 Task: Filter people with service categories by Operations.
Action: Mouse moved to (344, 79)
Screenshot: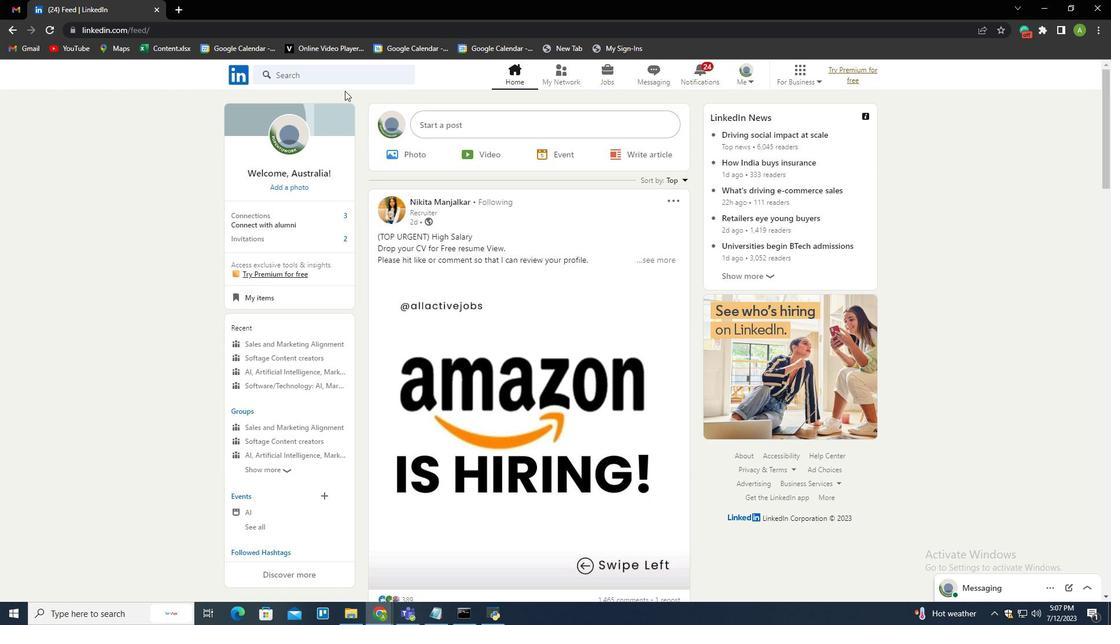 
Action: Mouse pressed left at (344, 79)
Screenshot: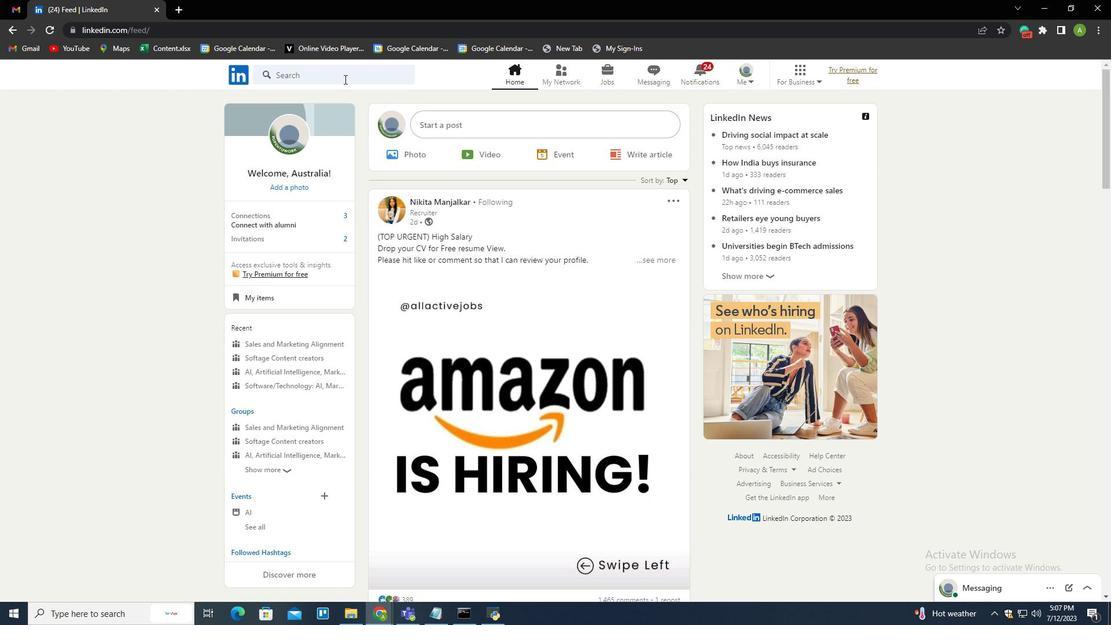 
Action: Mouse moved to (318, 167)
Screenshot: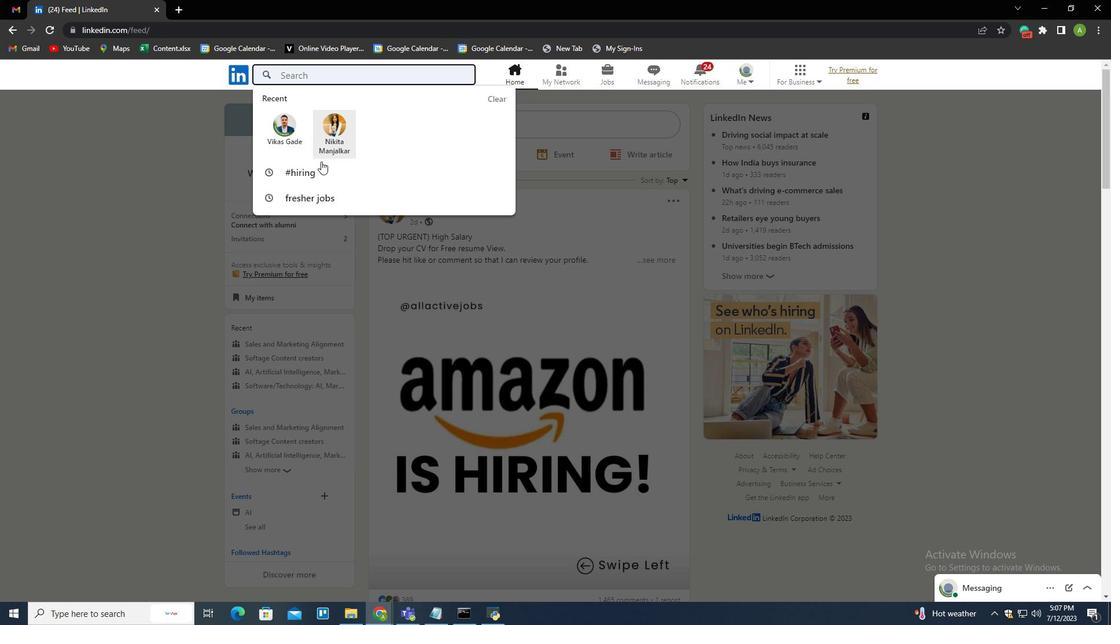 
Action: Mouse pressed left at (318, 167)
Screenshot: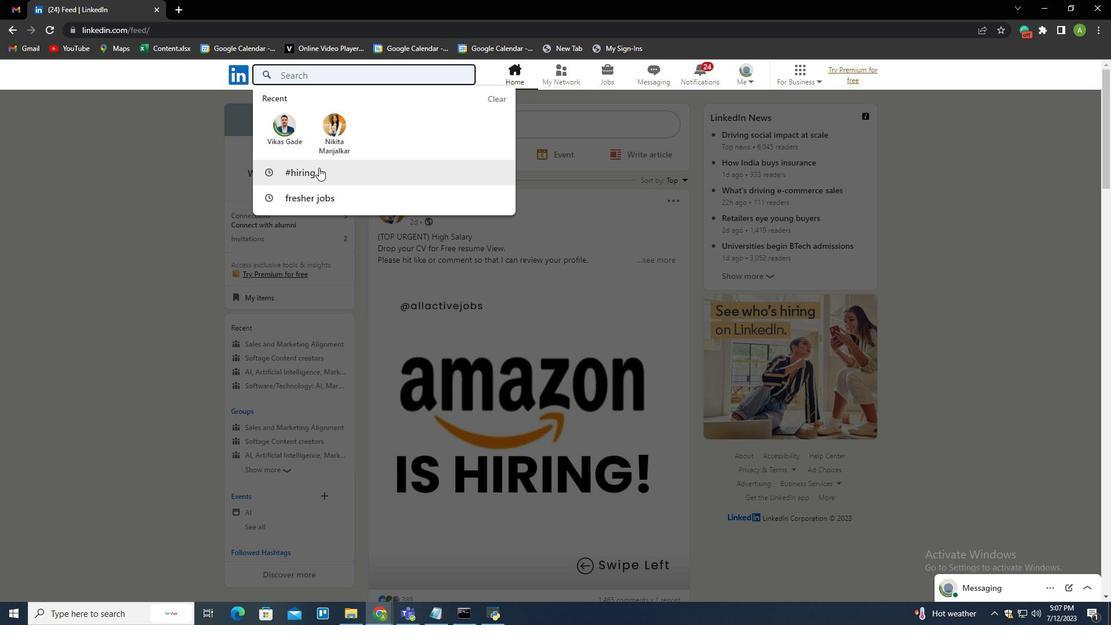 
Action: Mouse moved to (455, 102)
Screenshot: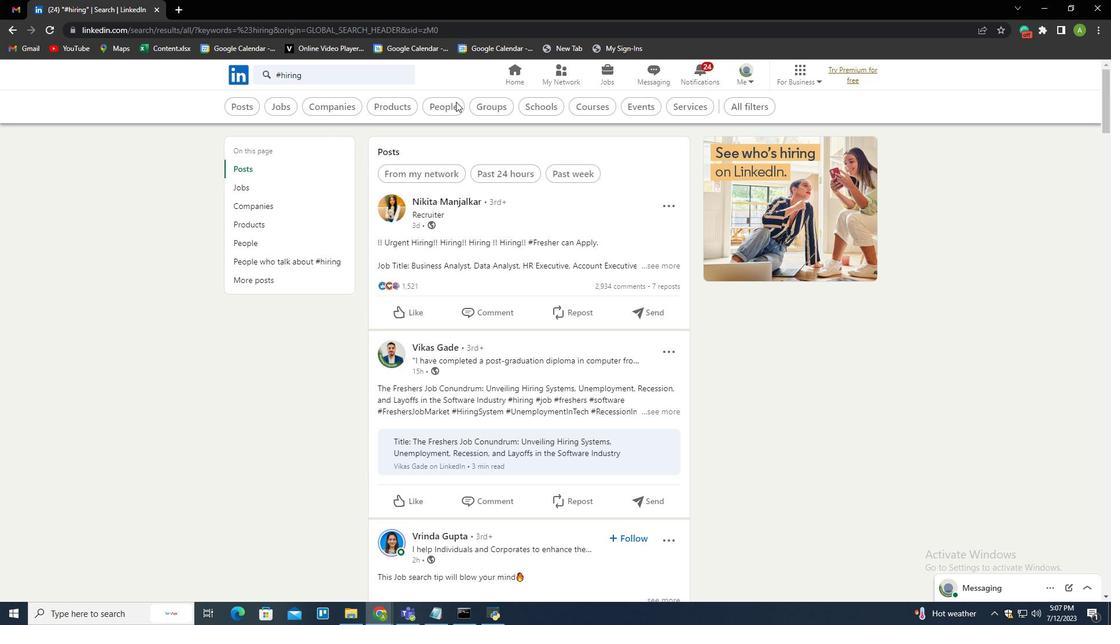 
Action: Mouse pressed left at (455, 102)
Screenshot: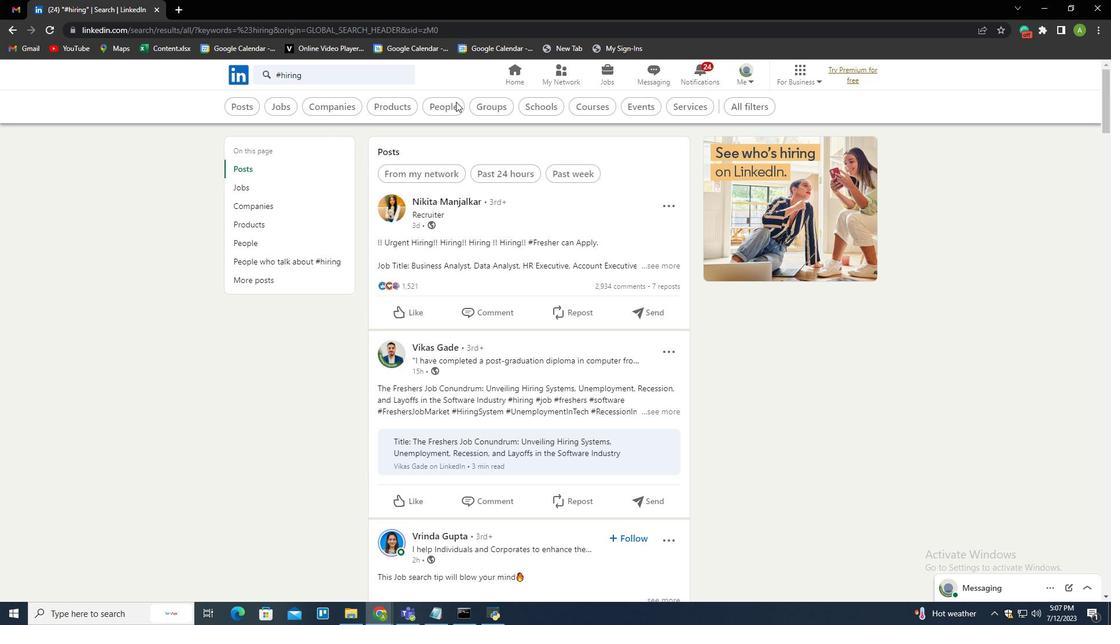
Action: Mouse moved to (563, 108)
Screenshot: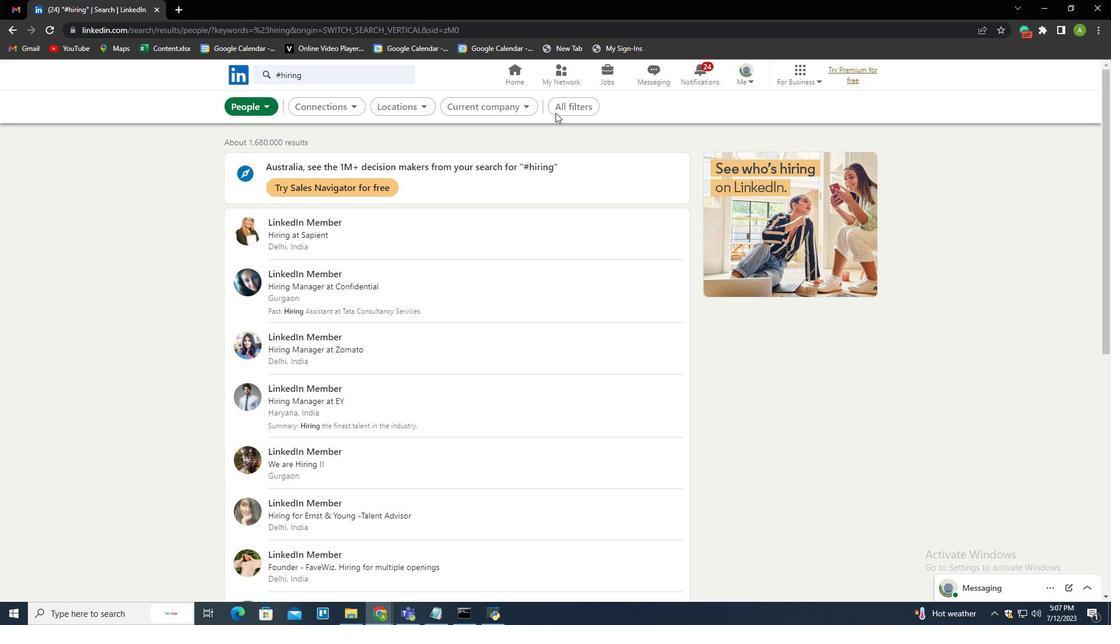 
Action: Mouse pressed left at (563, 108)
Screenshot: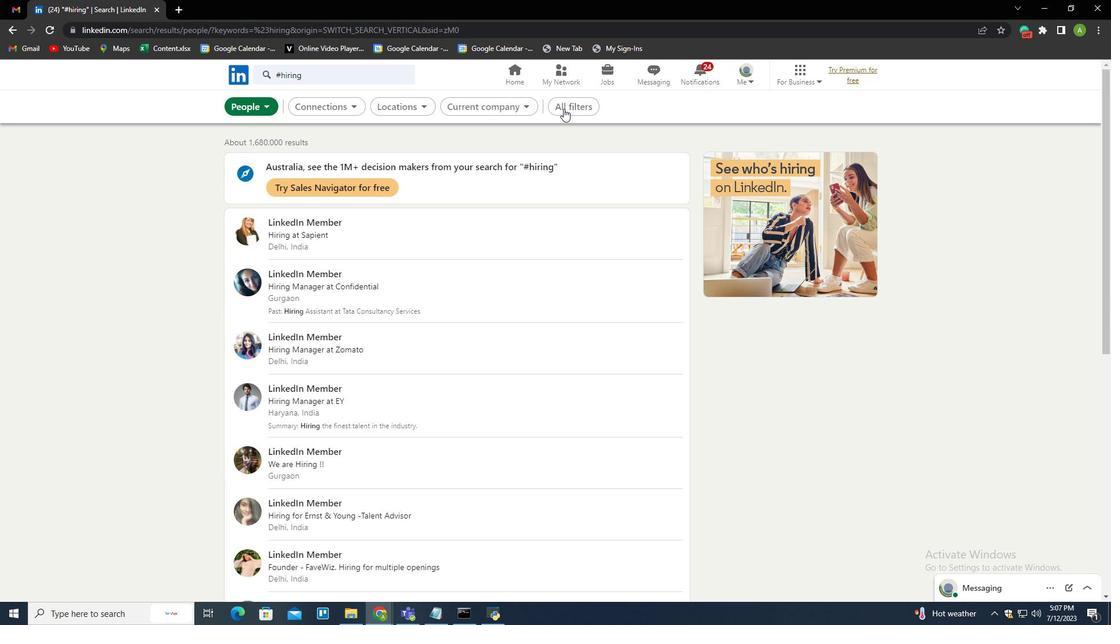 
Action: Mouse moved to (866, 386)
Screenshot: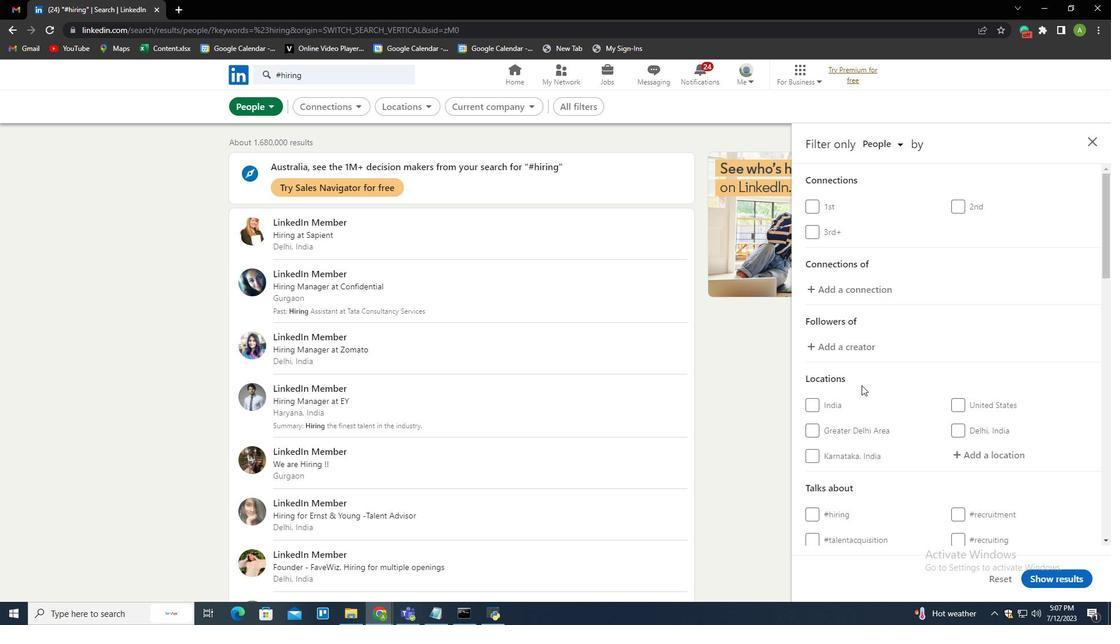 
Action: Mouse scrolled (866, 386) with delta (0, 0)
Screenshot: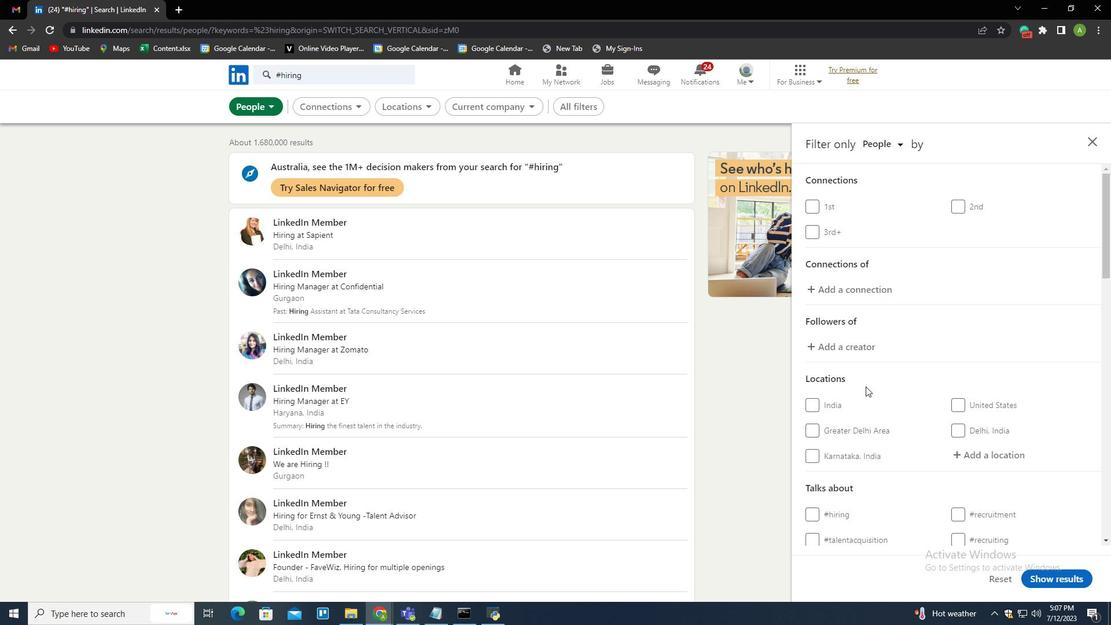 
Action: Mouse scrolled (866, 386) with delta (0, 0)
Screenshot: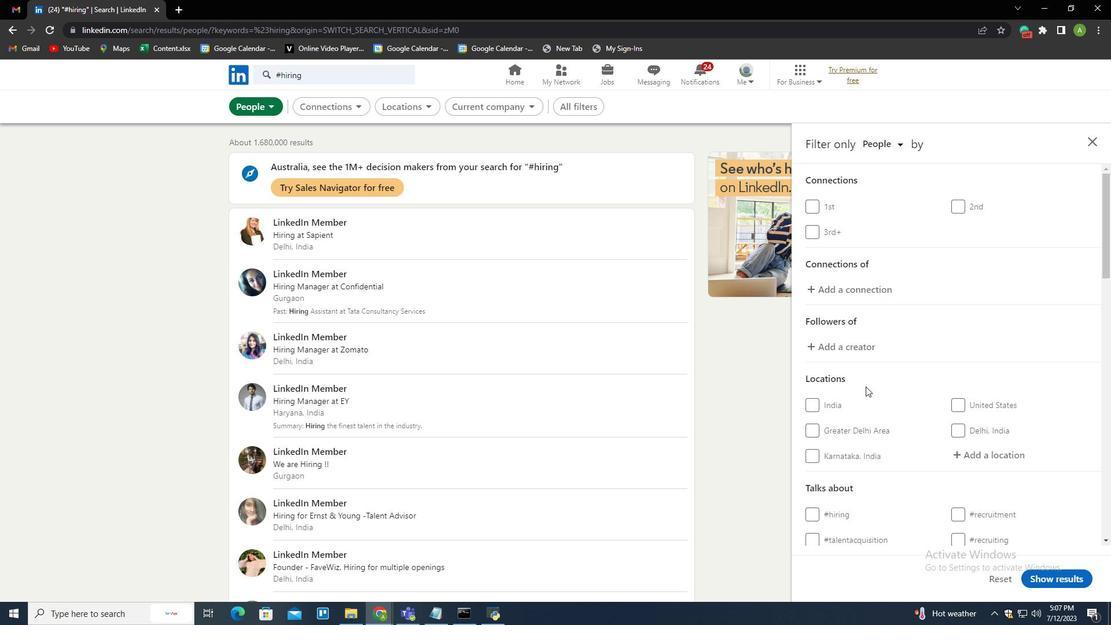 
Action: Mouse scrolled (866, 386) with delta (0, 0)
Screenshot: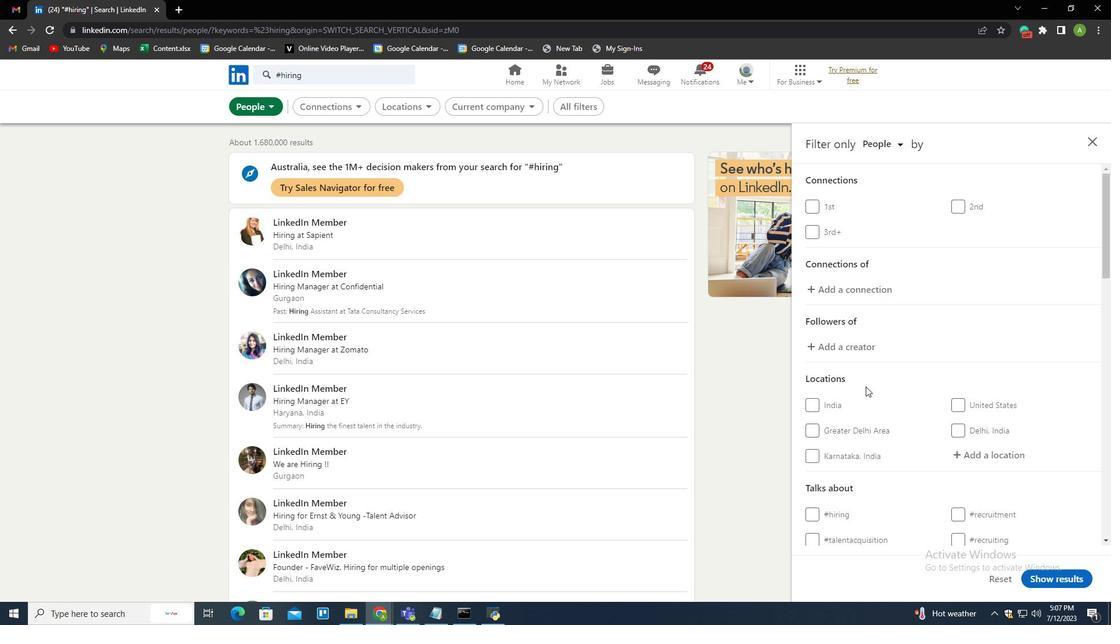 
Action: Mouse scrolled (866, 386) with delta (0, 0)
Screenshot: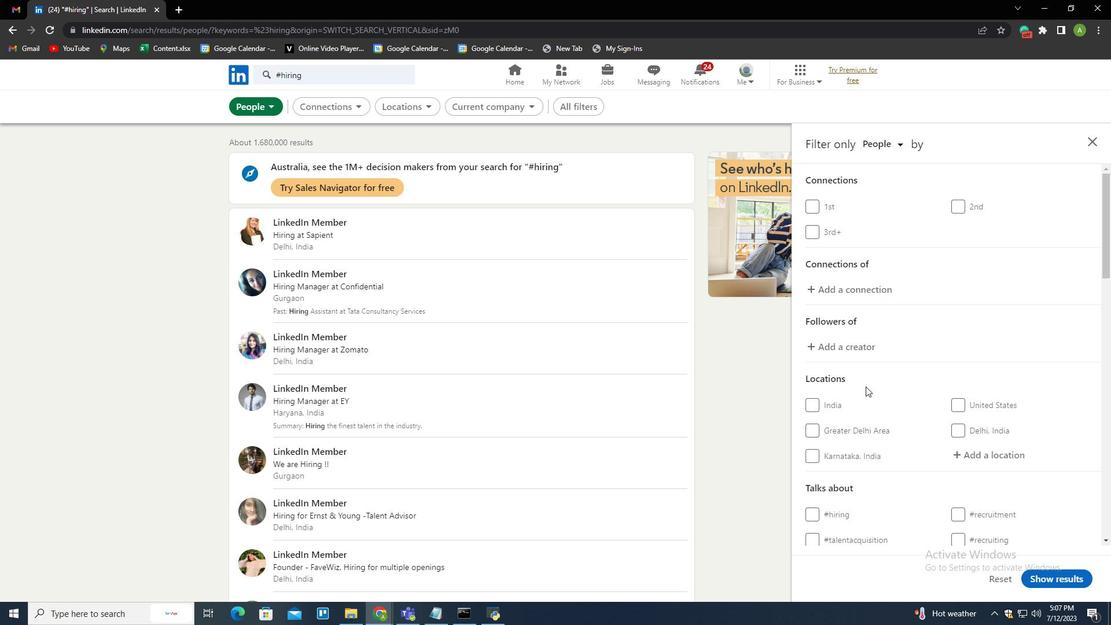 
Action: Mouse scrolled (866, 386) with delta (0, 0)
Screenshot: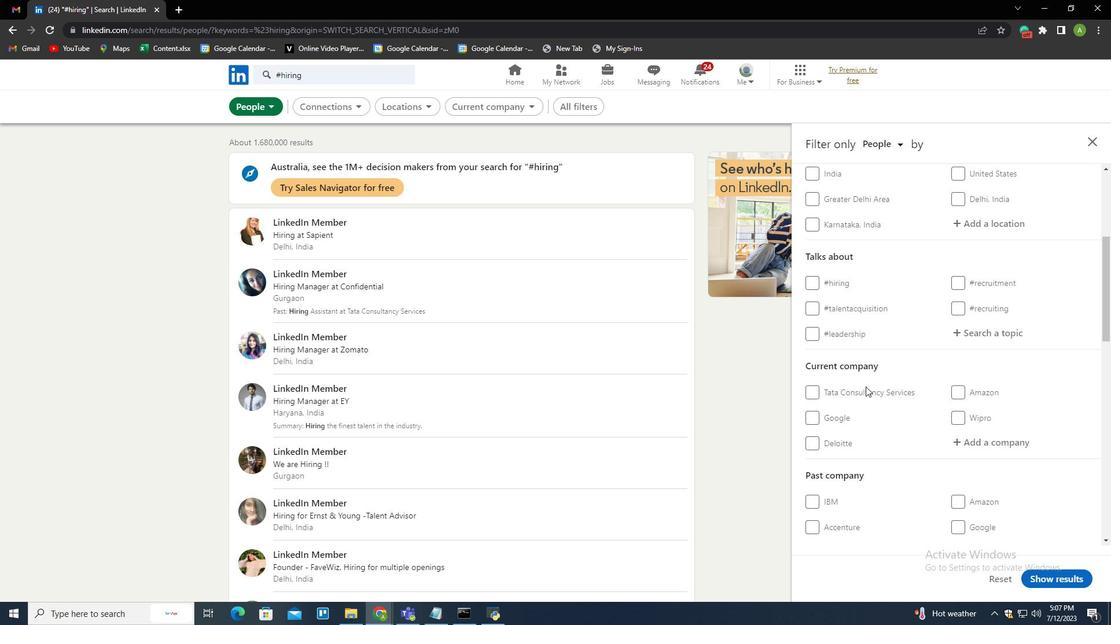 
Action: Mouse scrolled (866, 386) with delta (0, 0)
Screenshot: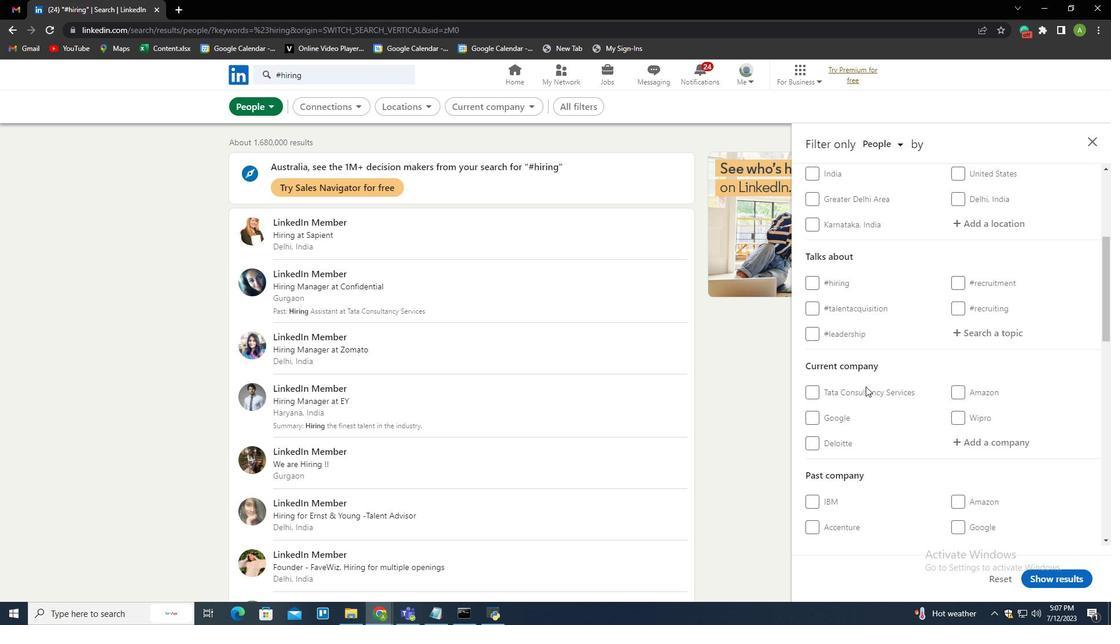 
Action: Mouse scrolled (866, 386) with delta (0, 0)
Screenshot: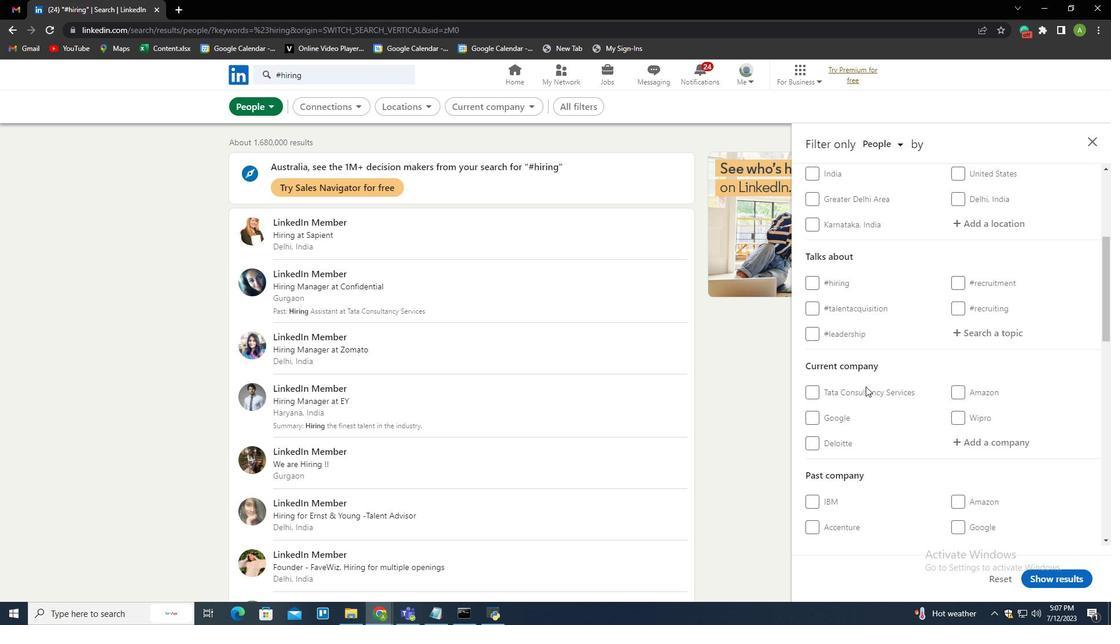 
Action: Mouse scrolled (866, 386) with delta (0, 0)
Screenshot: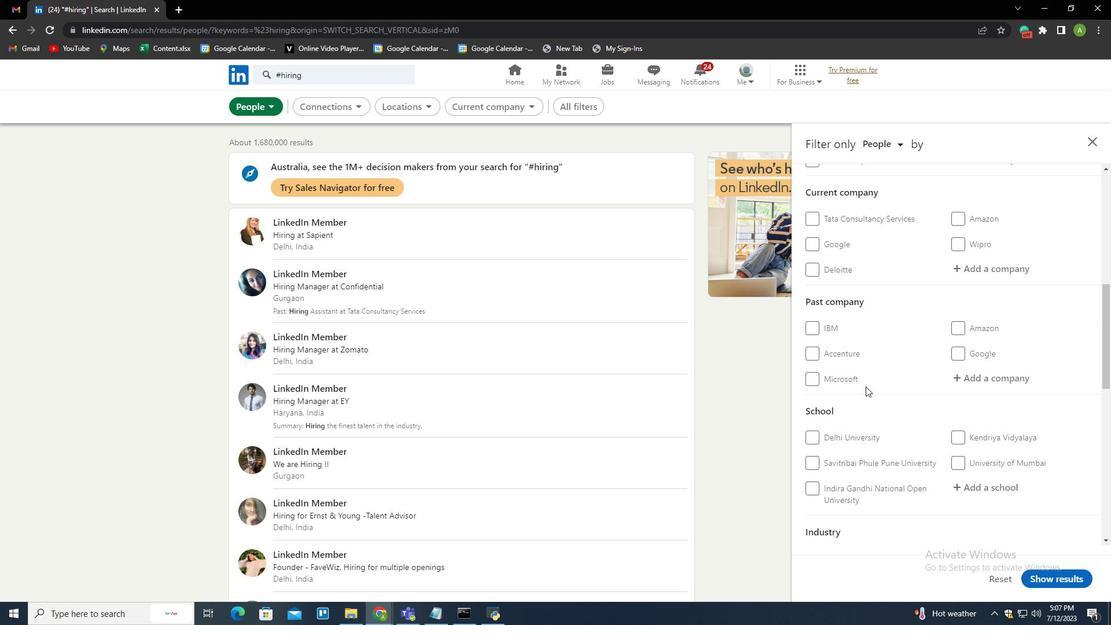 
Action: Mouse scrolled (866, 386) with delta (0, 0)
Screenshot: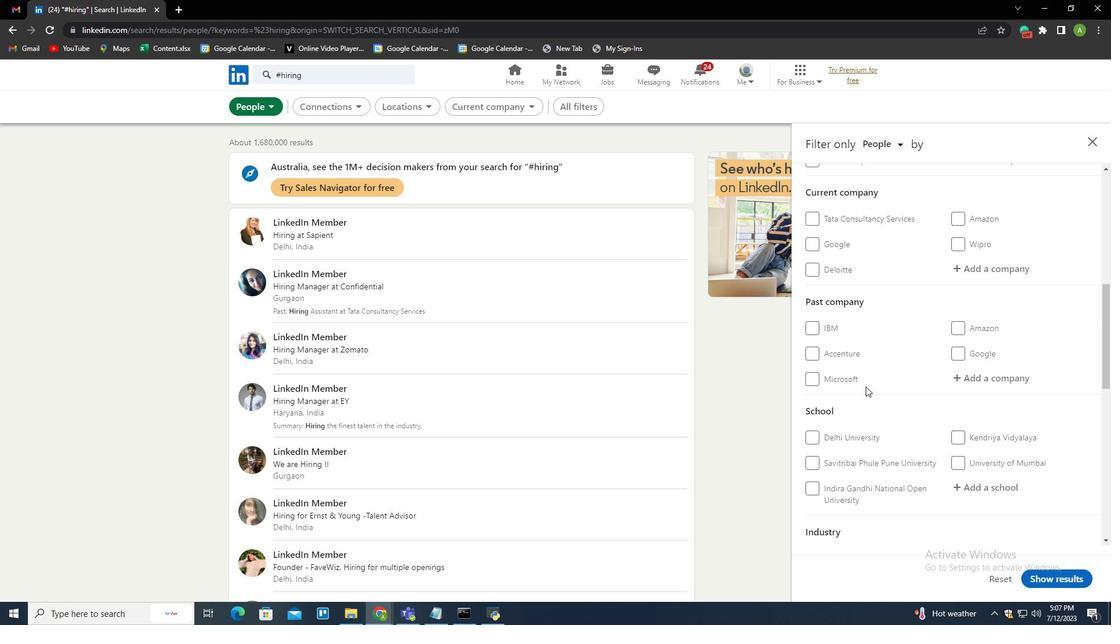
Action: Mouse scrolled (866, 386) with delta (0, 0)
Screenshot: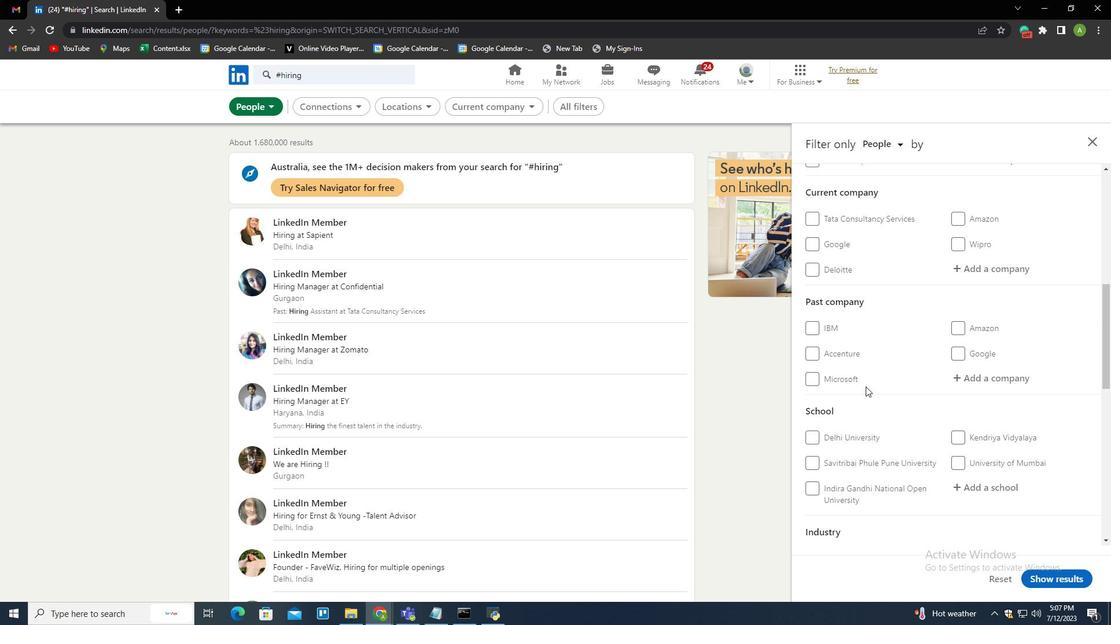
Action: Mouse scrolled (866, 386) with delta (0, 0)
Screenshot: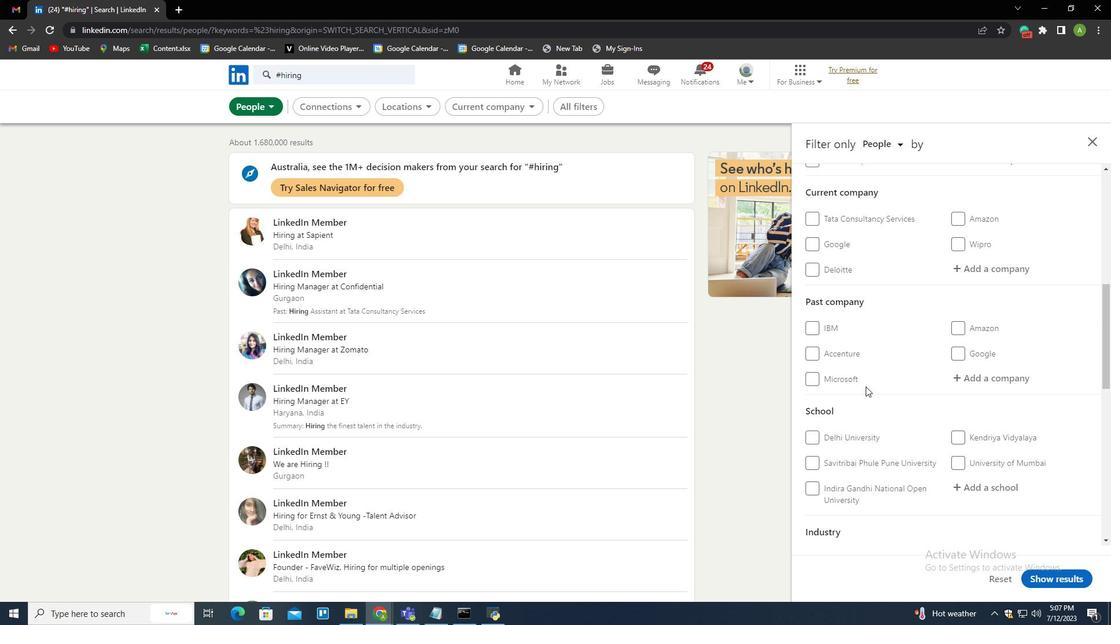 
Action: Mouse scrolled (866, 386) with delta (0, 0)
Screenshot: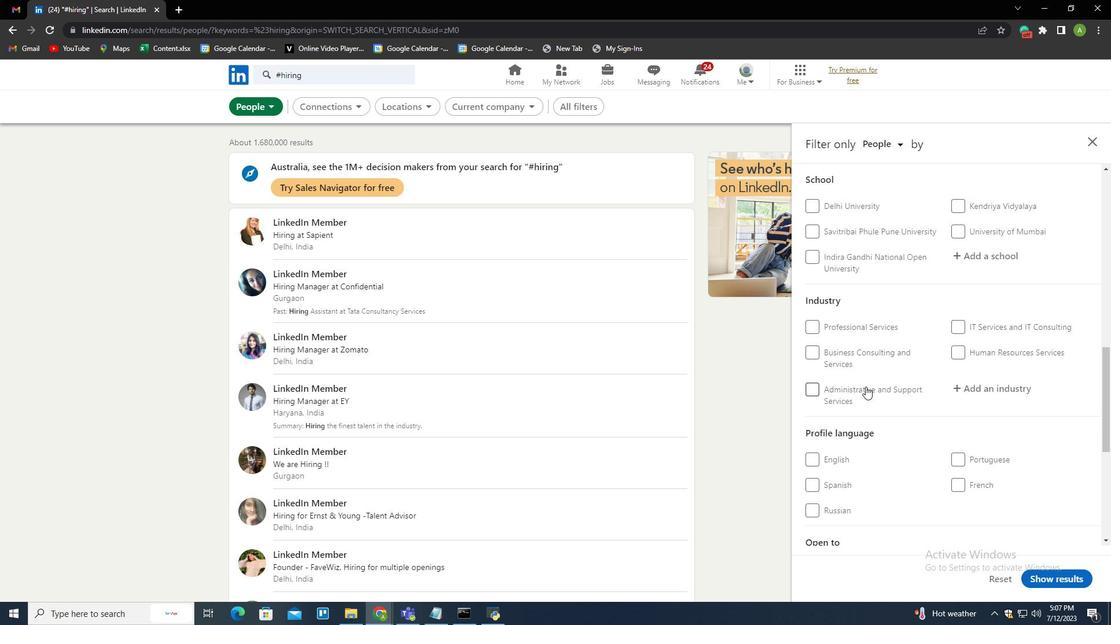 
Action: Mouse scrolled (866, 386) with delta (0, 0)
Screenshot: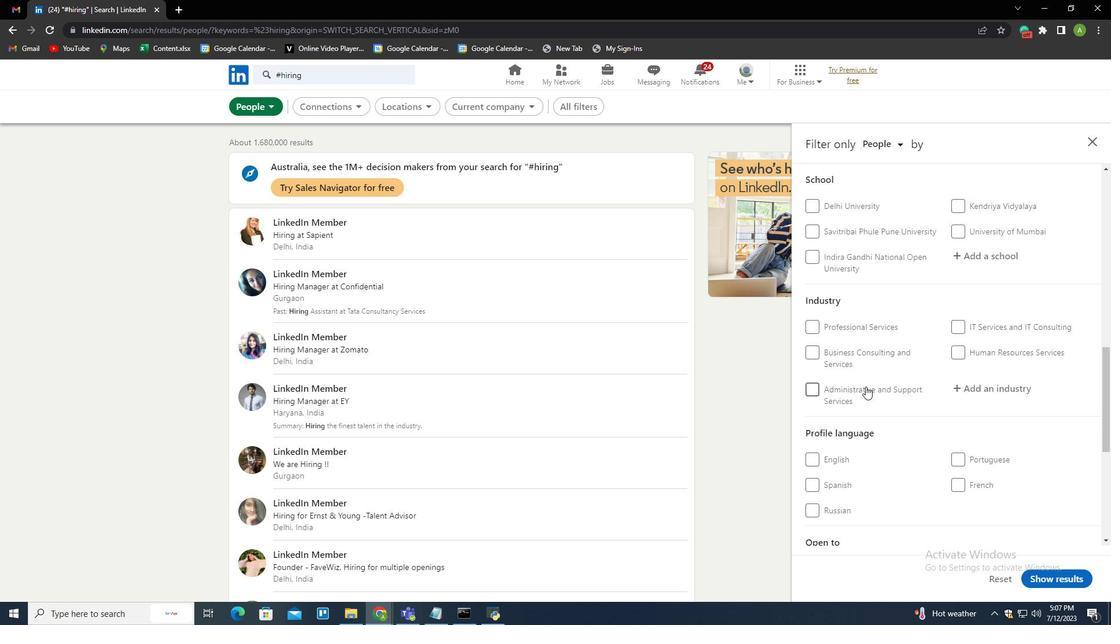 
Action: Mouse scrolled (866, 386) with delta (0, 0)
Screenshot: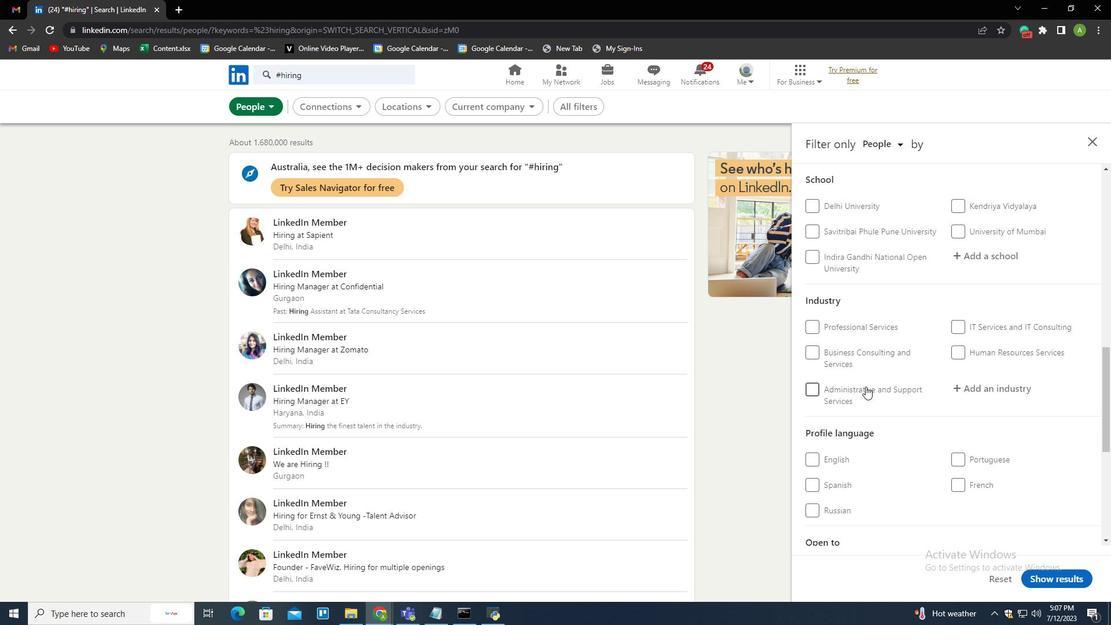 
Action: Mouse scrolled (866, 386) with delta (0, 0)
Screenshot: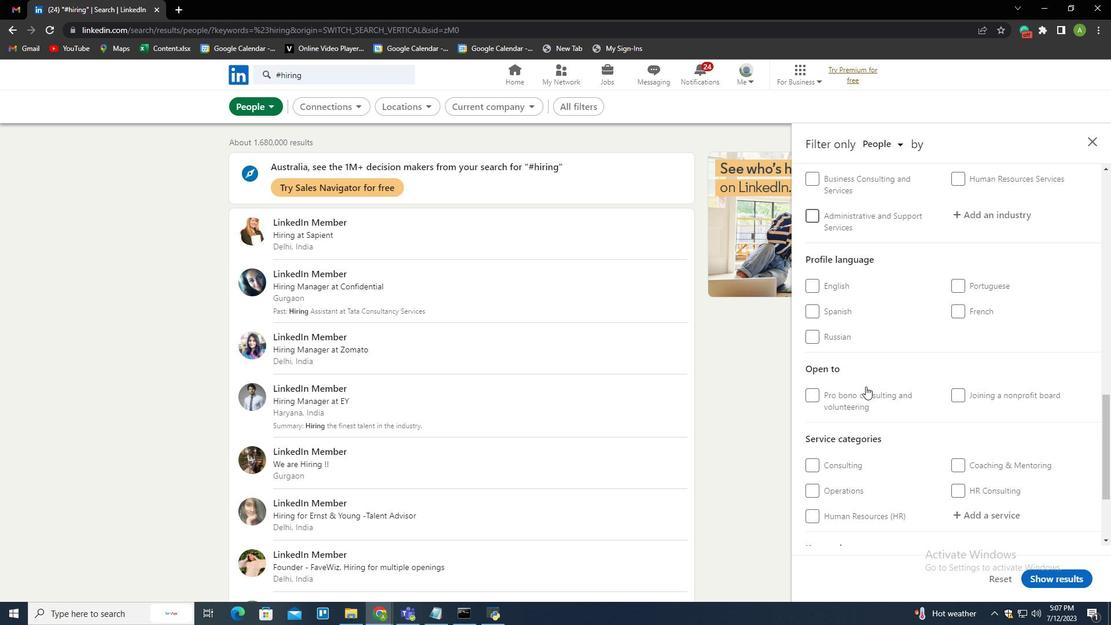 
Action: Mouse scrolled (866, 386) with delta (0, 0)
Screenshot: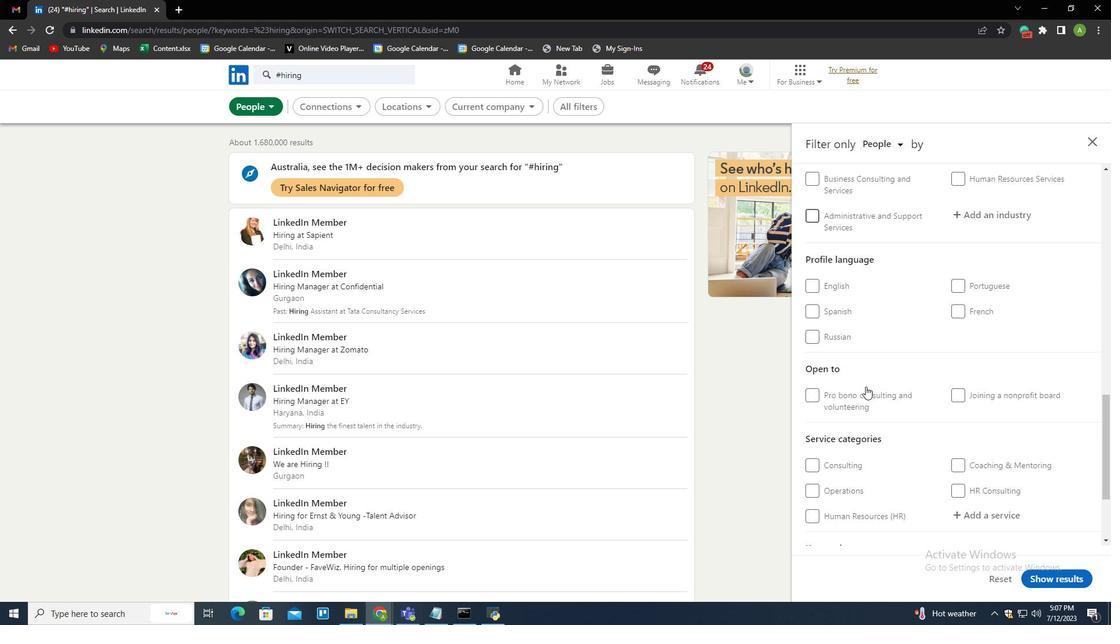 
Action: Mouse scrolled (866, 386) with delta (0, 0)
Screenshot: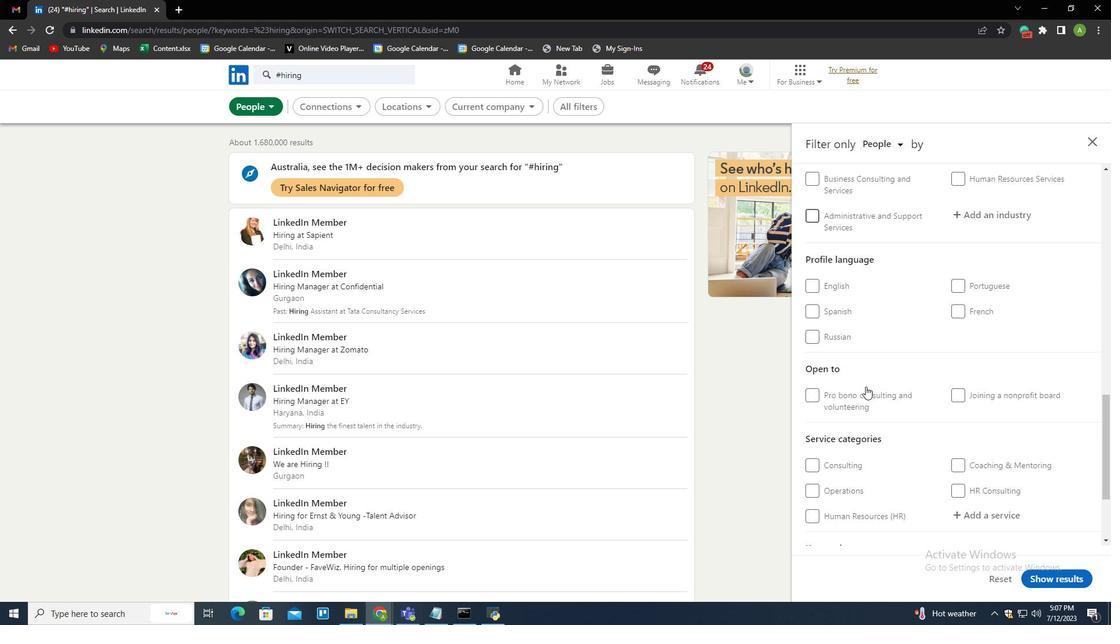 
Action: Mouse scrolled (866, 386) with delta (0, 0)
Screenshot: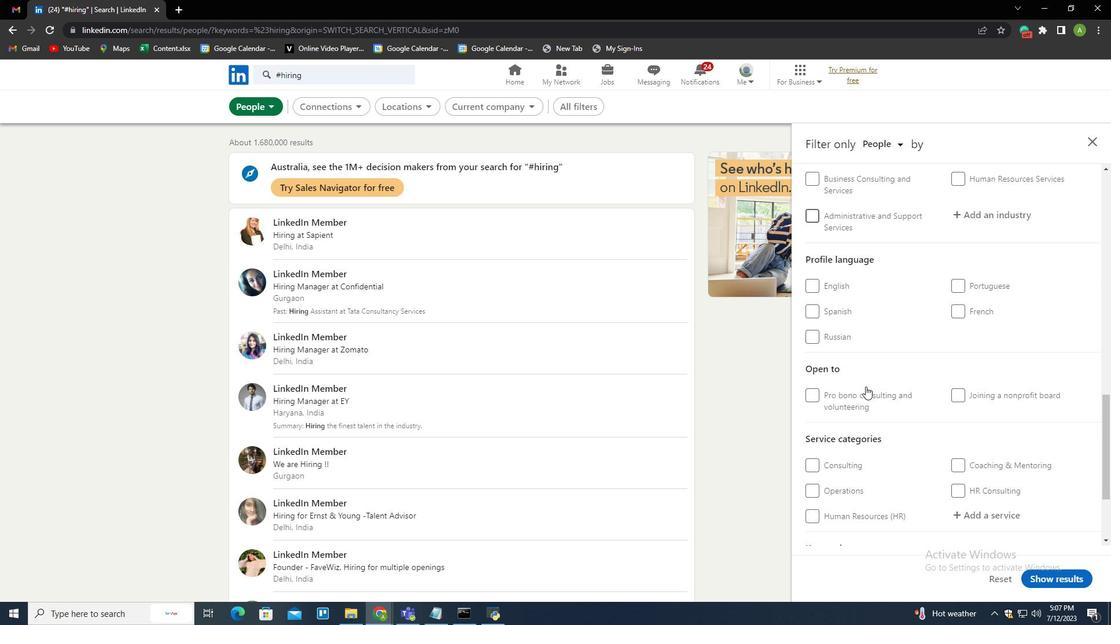 
Action: Mouse scrolled (866, 386) with delta (0, 0)
Screenshot: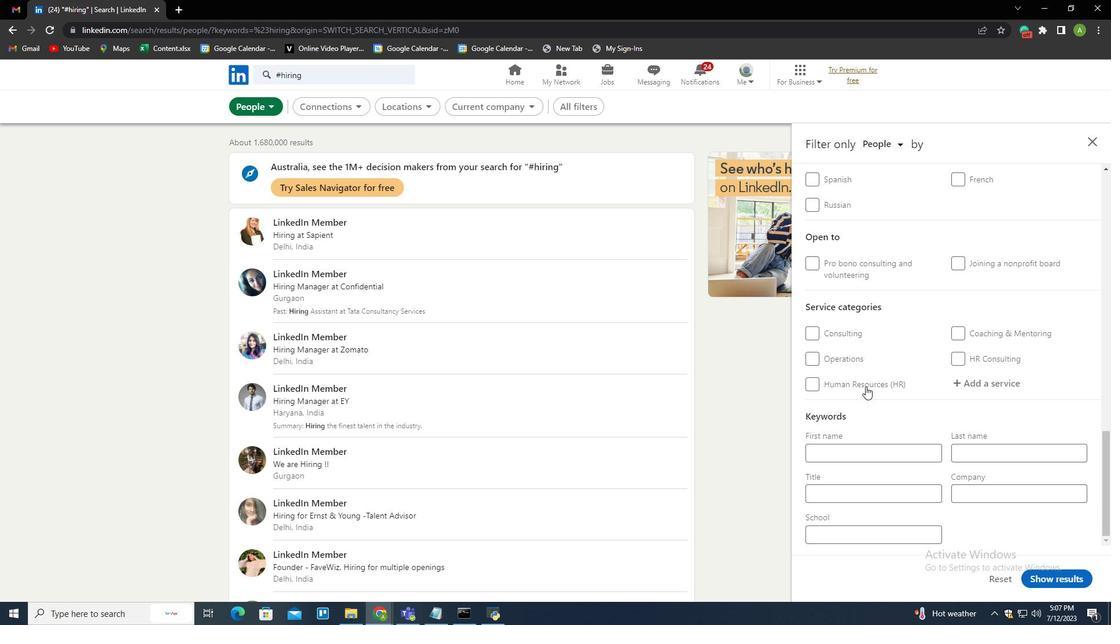 
Action: Mouse scrolled (866, 386) with delta (0, 0)
Screenshot: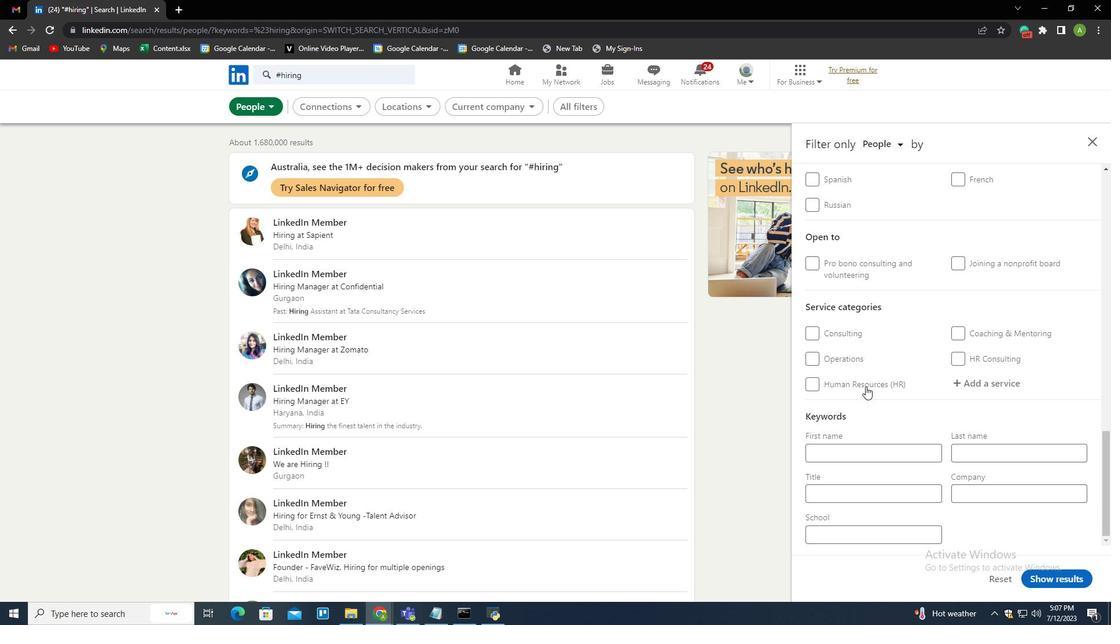 
Action: Mouse scrolled (866, 386) with delta (0, 0)
Screenshot: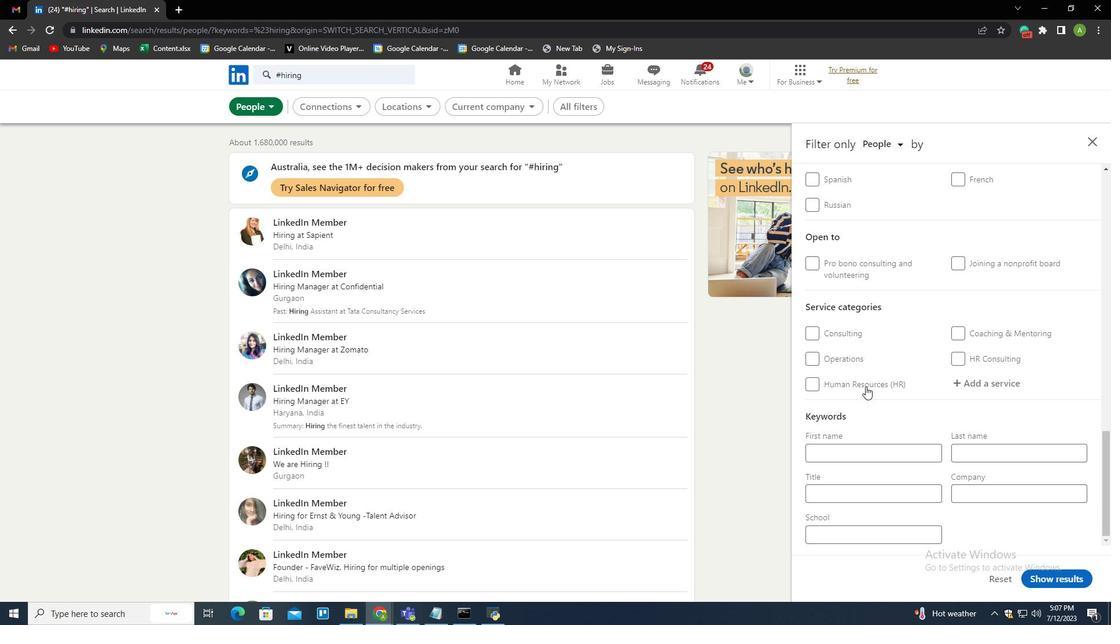 
Action: Mouse moved to (809, 356)
Screenshot: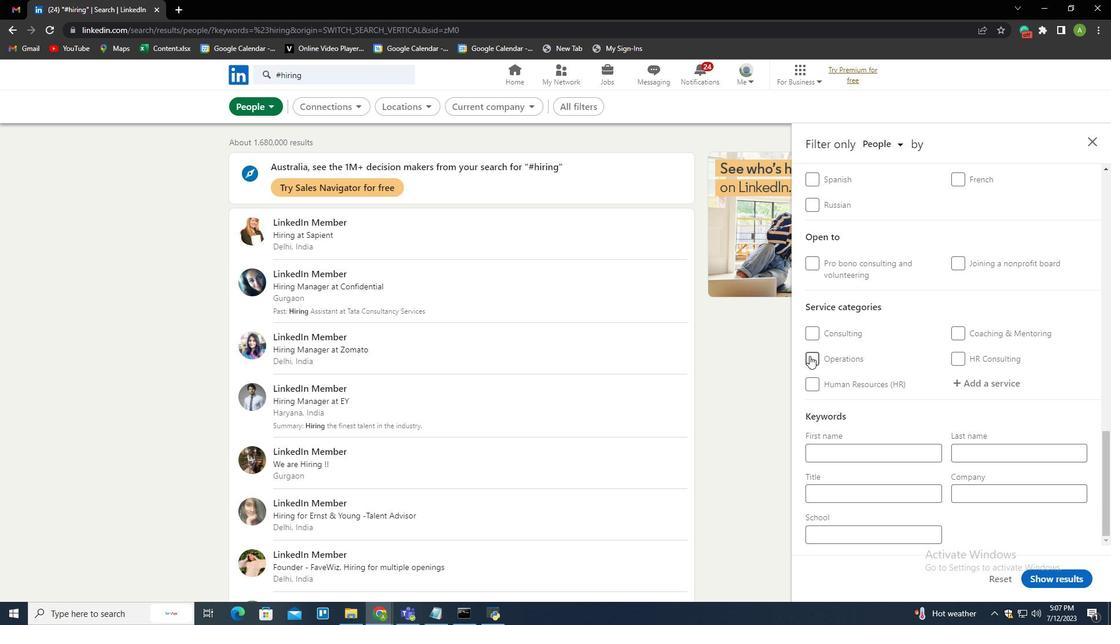 
Action: Mouse pressed left at (809, 356)
Screenshot: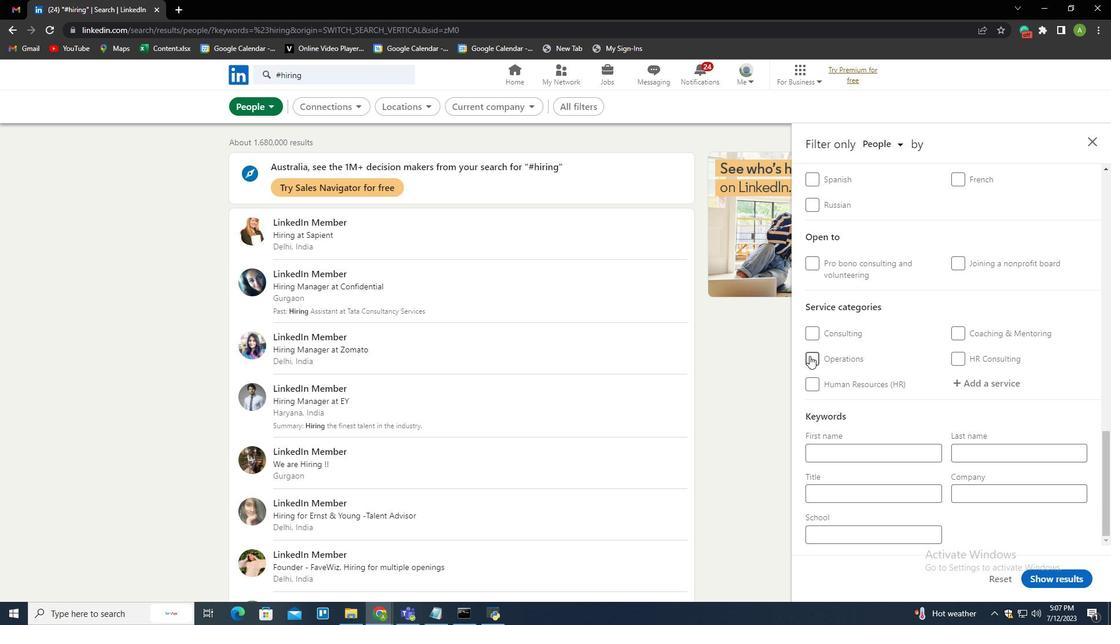 
Action: Mouse moved to (1071, 585)
Screenshot: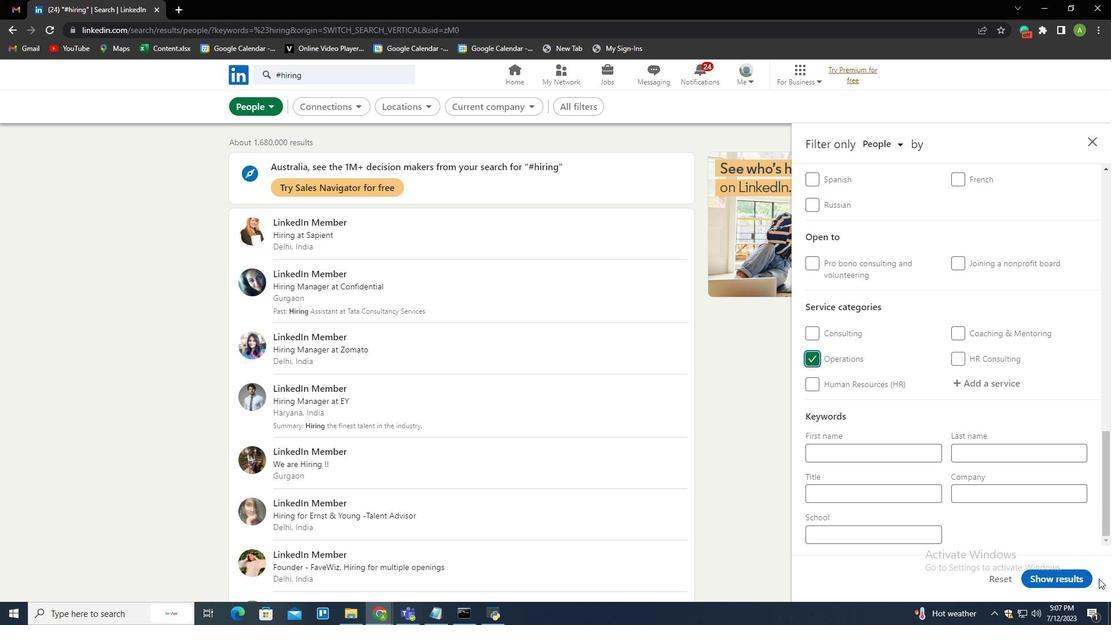 
Action: Mouse pressed left at (1071, 585)
Screenshot: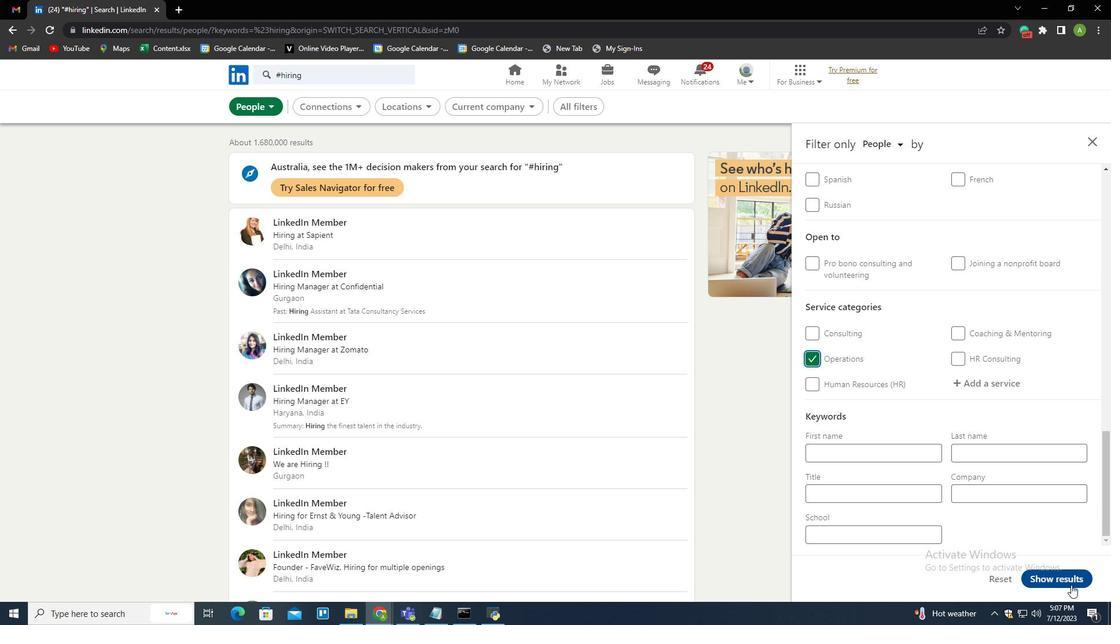 
Action: Mouse moved to (1071, 585)
Screenshot: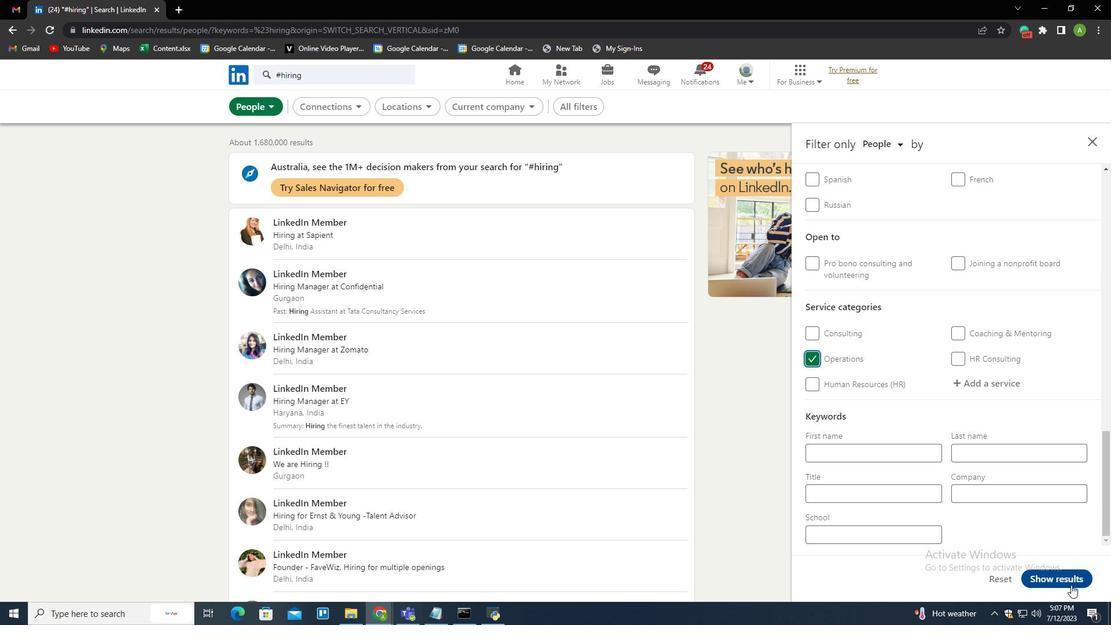 
